 Task: Set up a 30-minute session to discuss remote work productivity tips.
Action: Mouse moved to (92, 125)
Screenshot: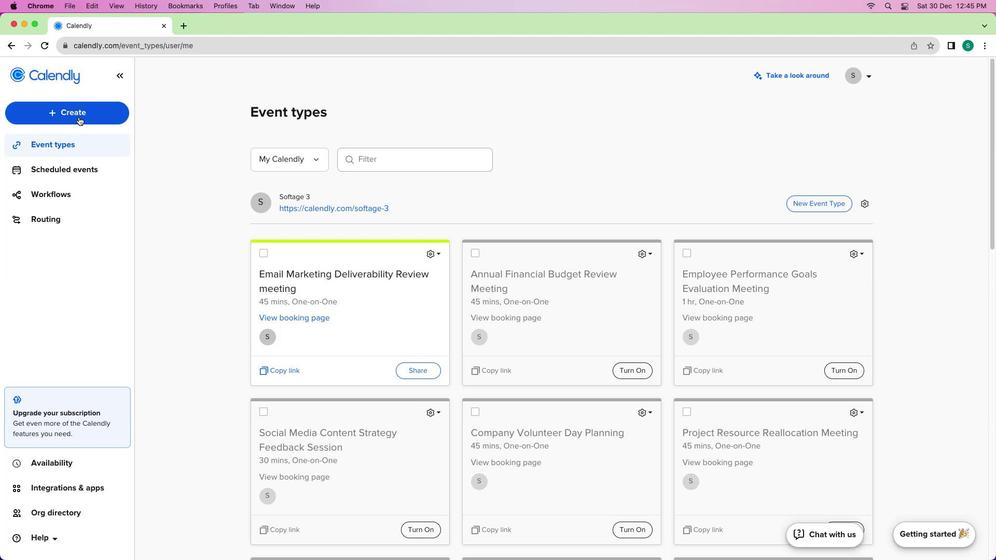 
Action: Mouse pressed left at (92, 125)
Screenshot: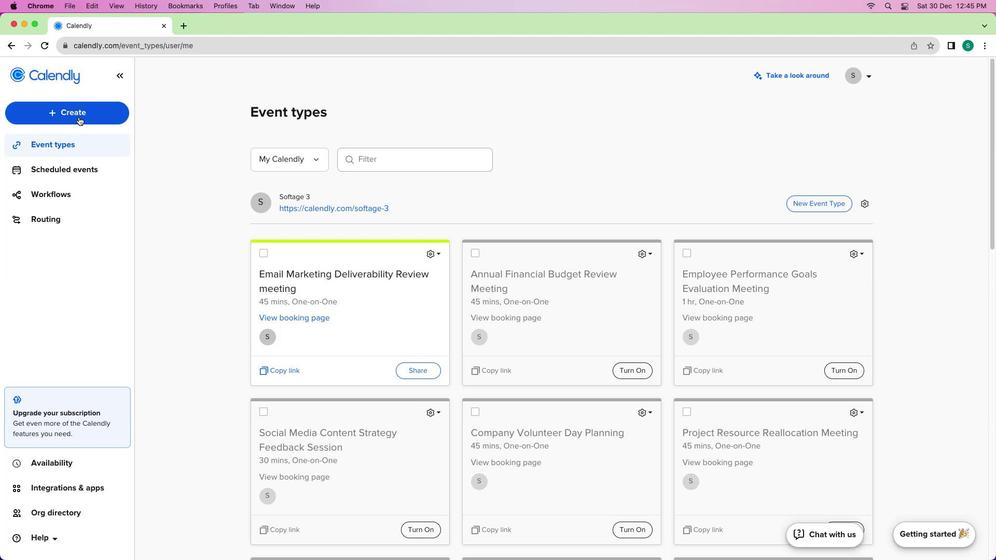 
Action: Mouse moved to (80, 128)
Screenshot: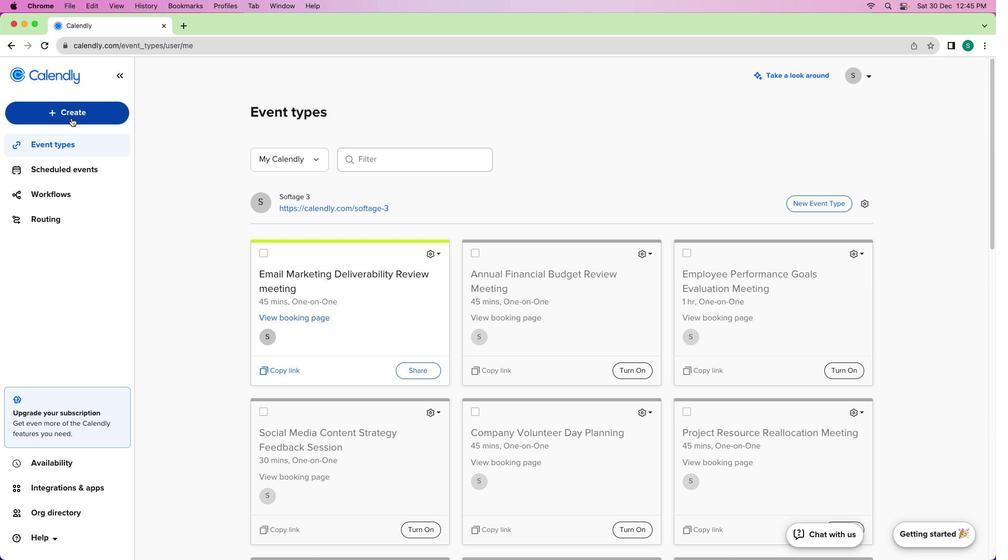 
Action: Mouse pressed left at (80, 128)
Screenshot: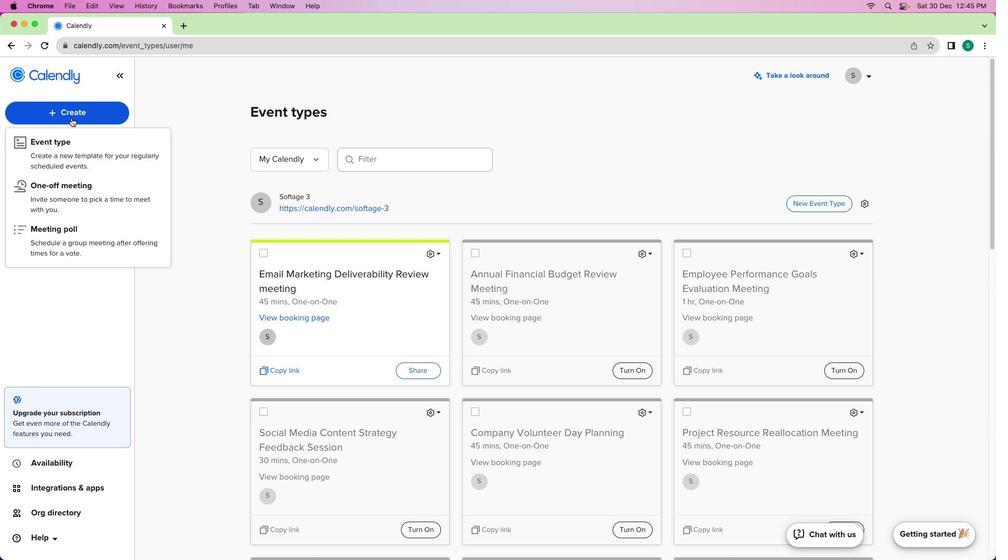 
Action: Mouse moved to (122, 176)
Screenshot: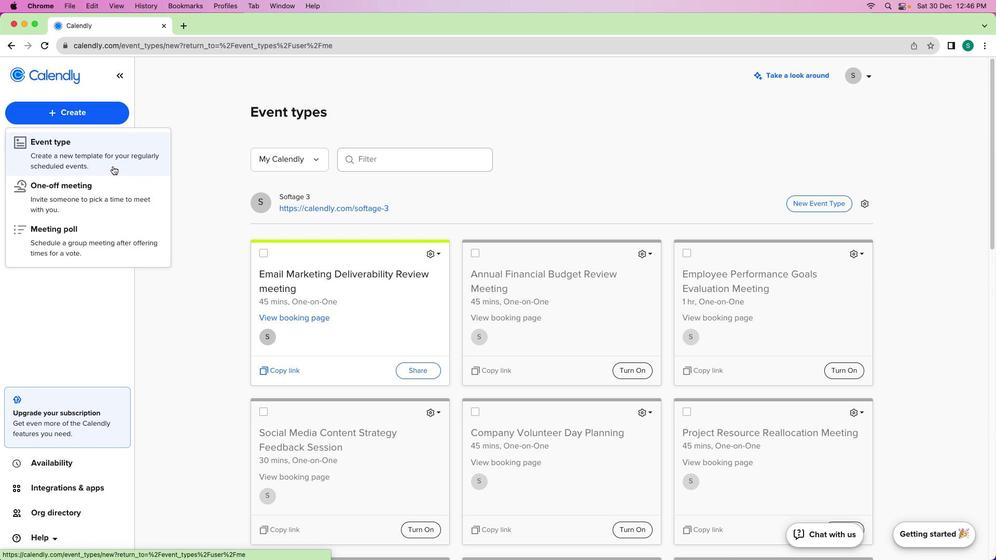 
Action: Mouse pressed left at (122, 176)
Screenshot: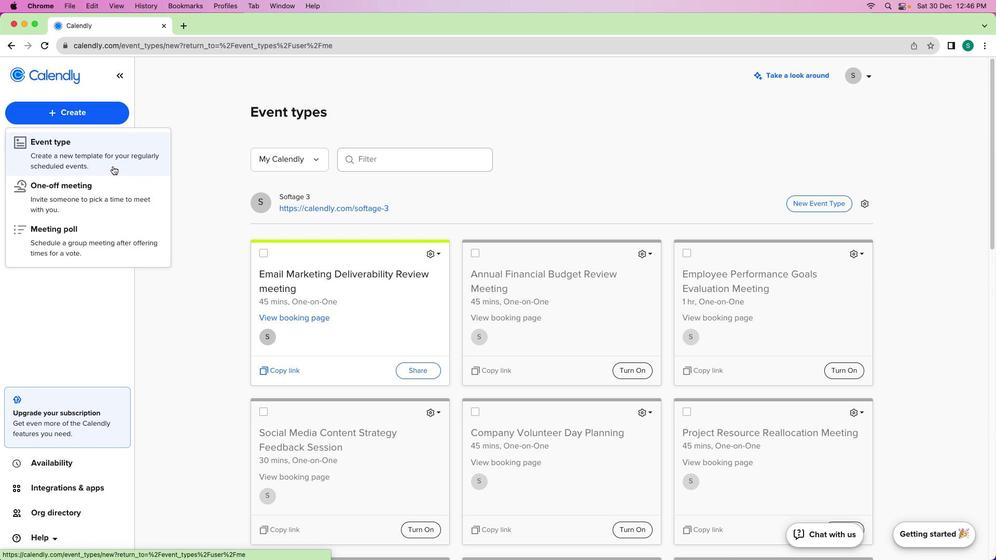 
Action: Mouse moved to (364, 211)
Screenshot: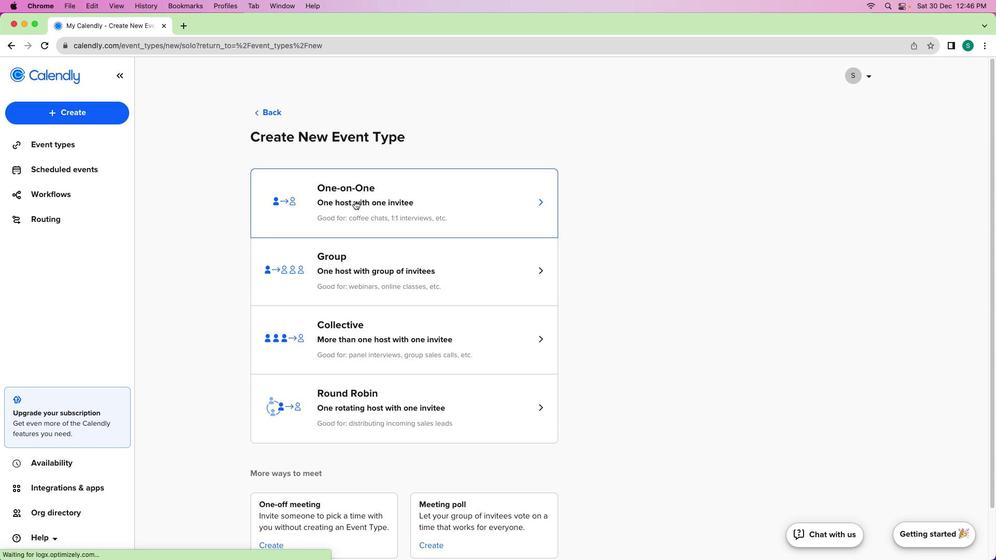 
Action: Mouse pressed left at (364, 211)
Screenshot: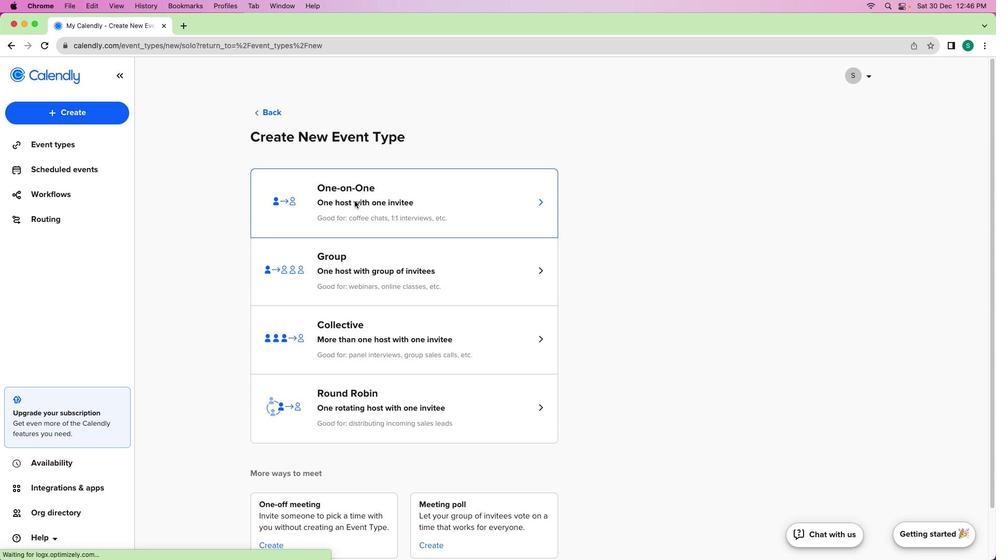 
Action: Mouse moved to (128, 172)
Screenshot: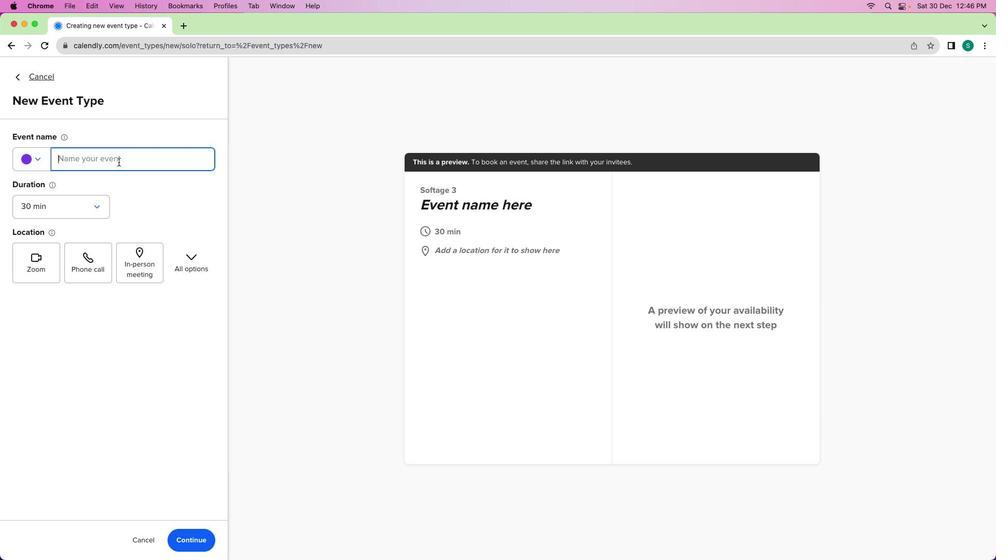 
Action: Mouse pressed left at (128, 172)
Screenshot: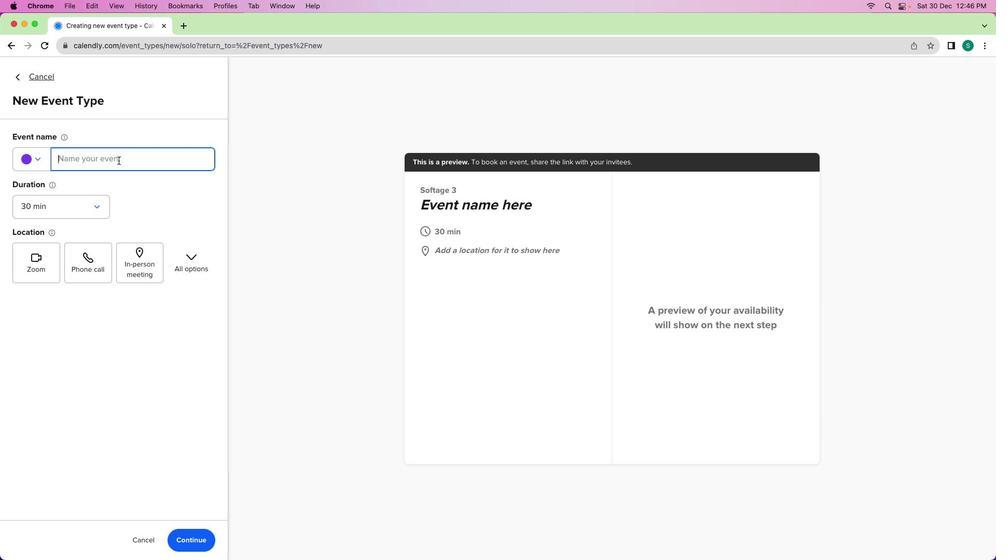 
Action: Mouse moved to (128, 170)
Screenshot: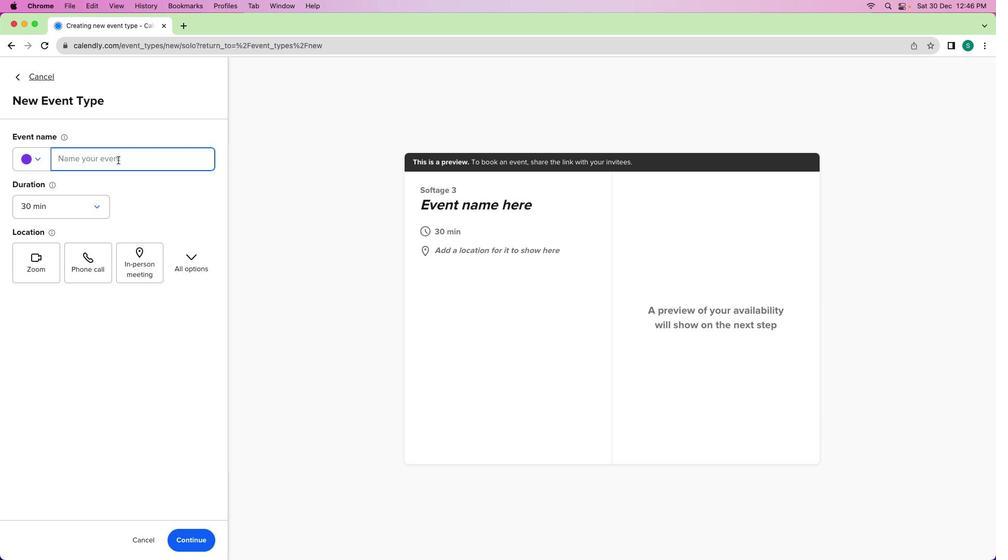 
Action: Key pressed Key.shift'R''e''m''o''t''e'Key.spaceKey.shift'W''o''r''k'Key.spaceKey.shift'P''r''o''d''u''c''t''i''v''i''t''y'Key.spaceKey.shift'T''i''p''s'Key.spaceKey.shift'D''i''s''c''u''s''s''i''o''n'Key.spaceKey.shift'S''e''s''s''i''o''n'
Screenshot: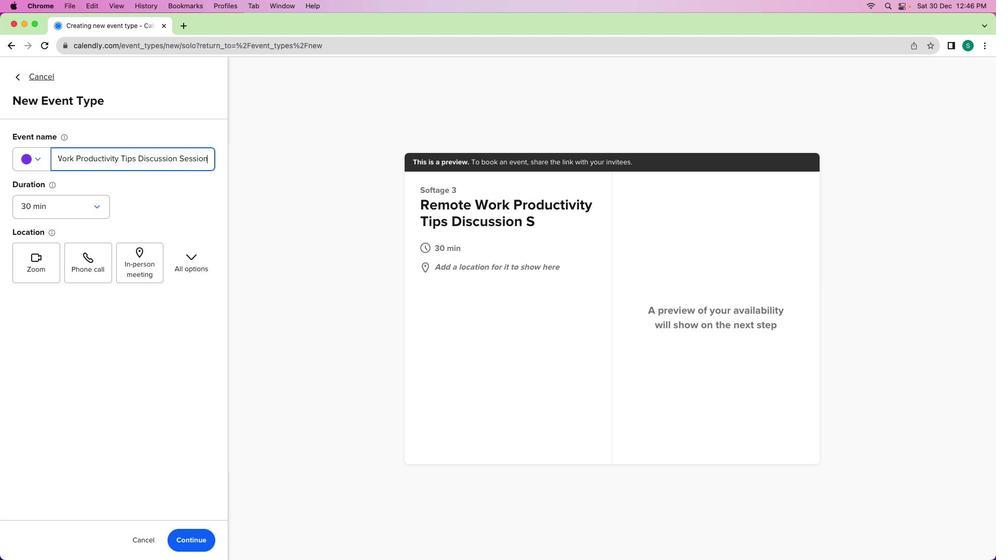 
Action: Mouse moved to (36, 170)
Screenshot: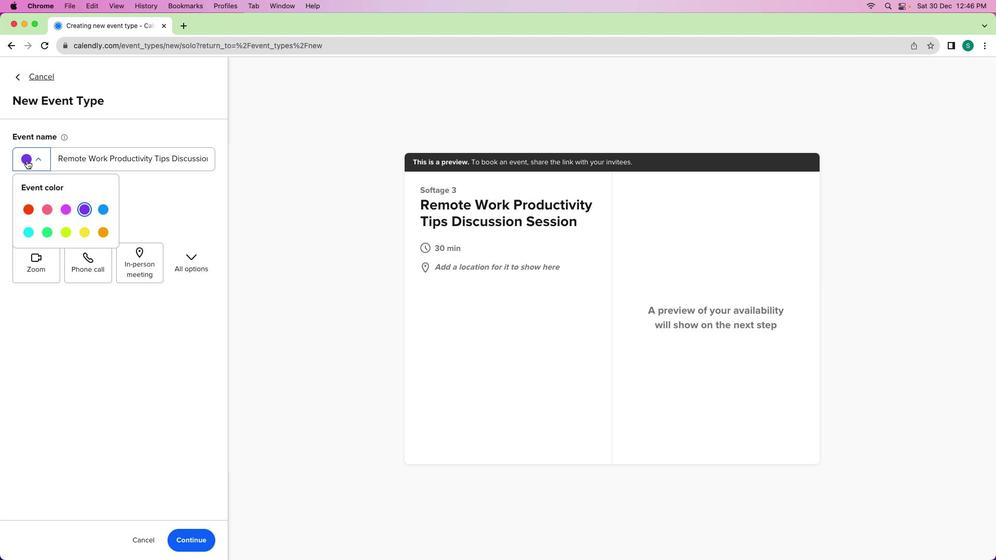 
Action: Mouse pressed left at (36, 170)
Screenshot: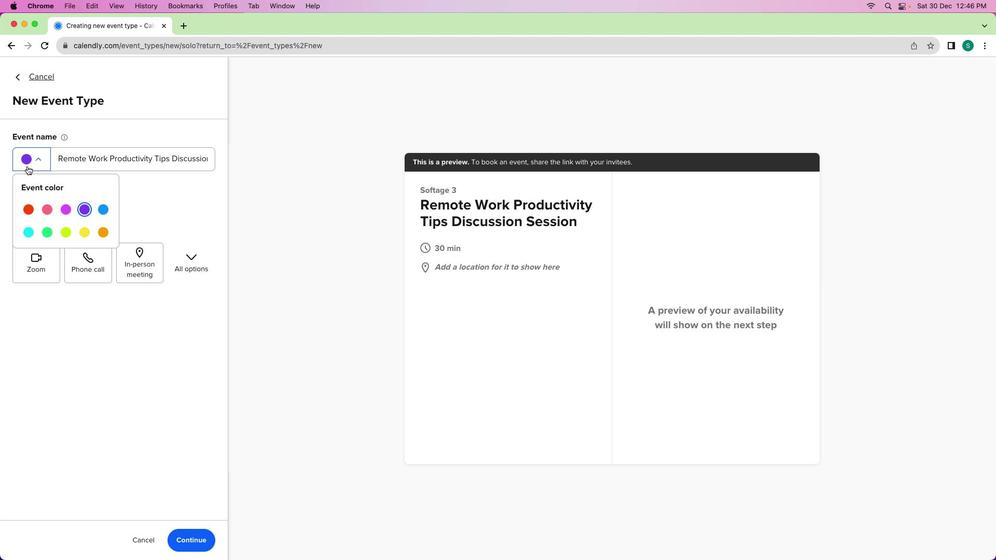 
Action: Mouse moved to (53, 219)
Screenshot: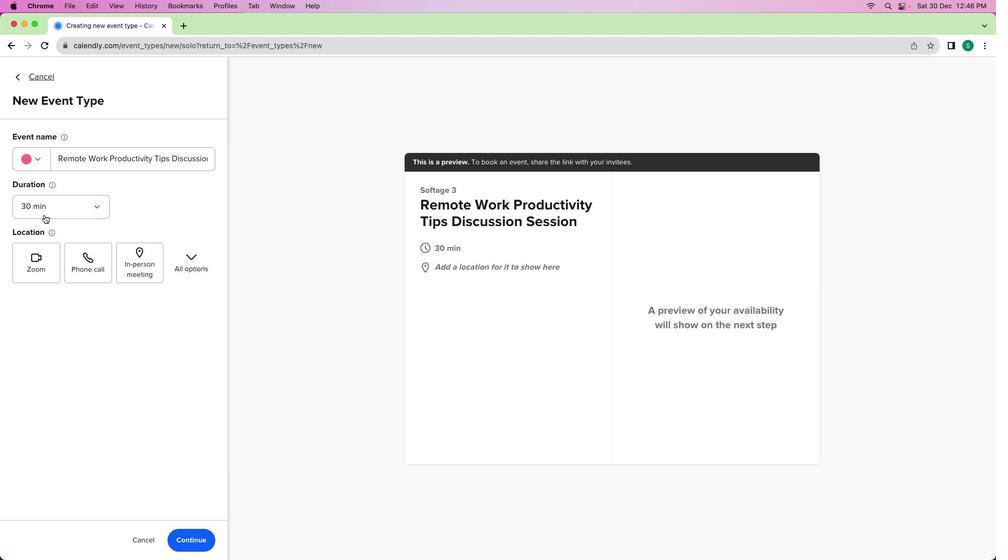 
Action: Mouse pressed left at (53, 219)
Screenshot: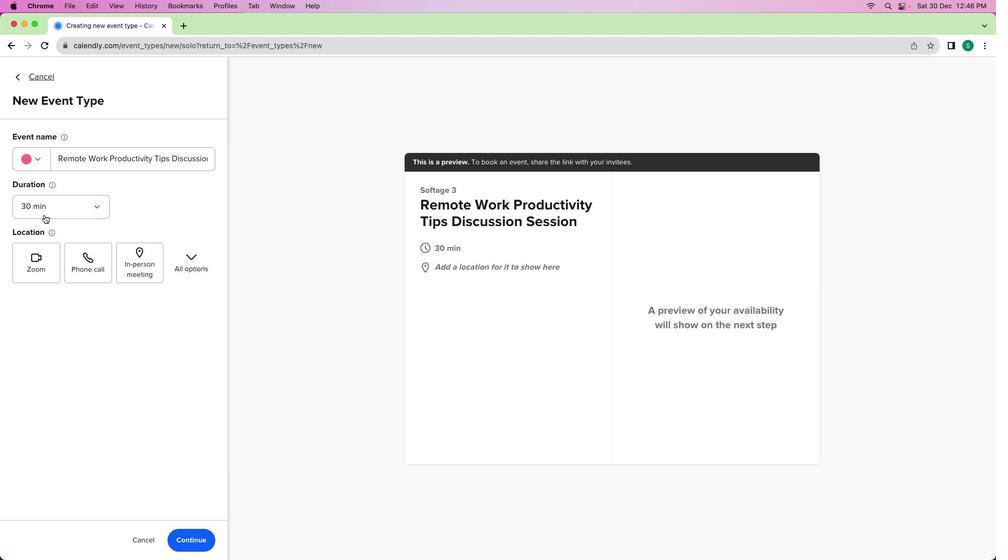 
Action: Mouse moved to (53, 272)
Screenshot: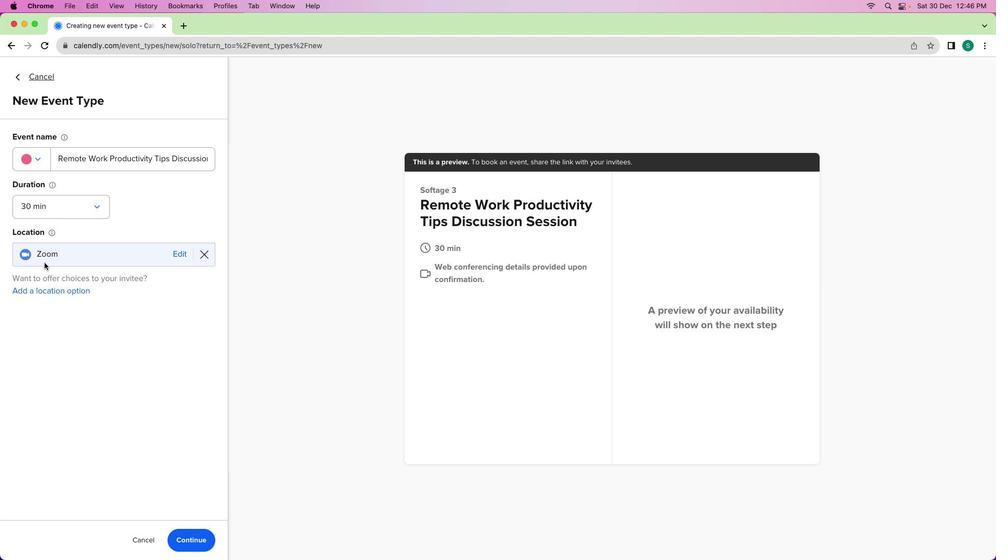 
Action: Mouse pressed left at (53, 272)
Screenshot: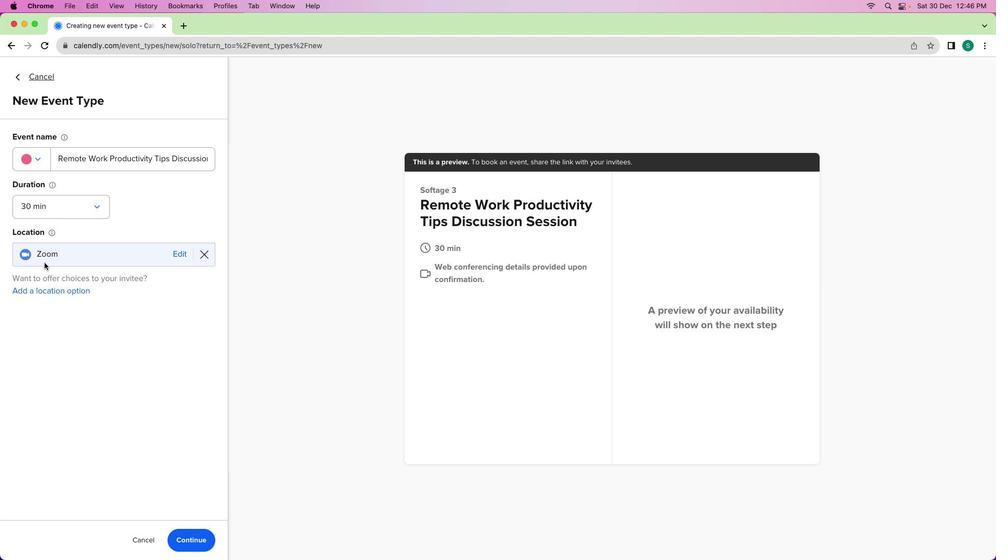 
Action: Mouse moved to (198, 556)
Screenshot: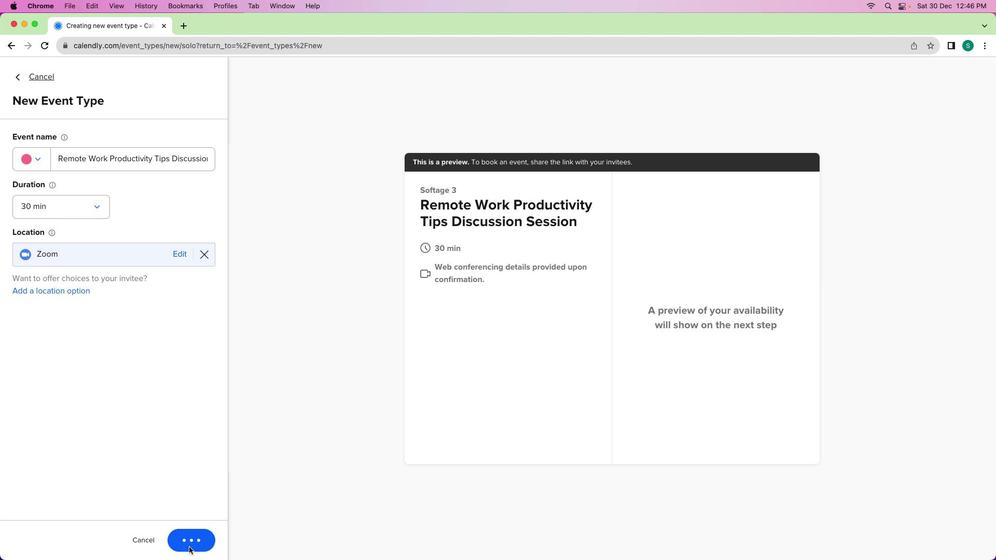 
Action: Mouse pressed left at (198, 556)
Screenshot: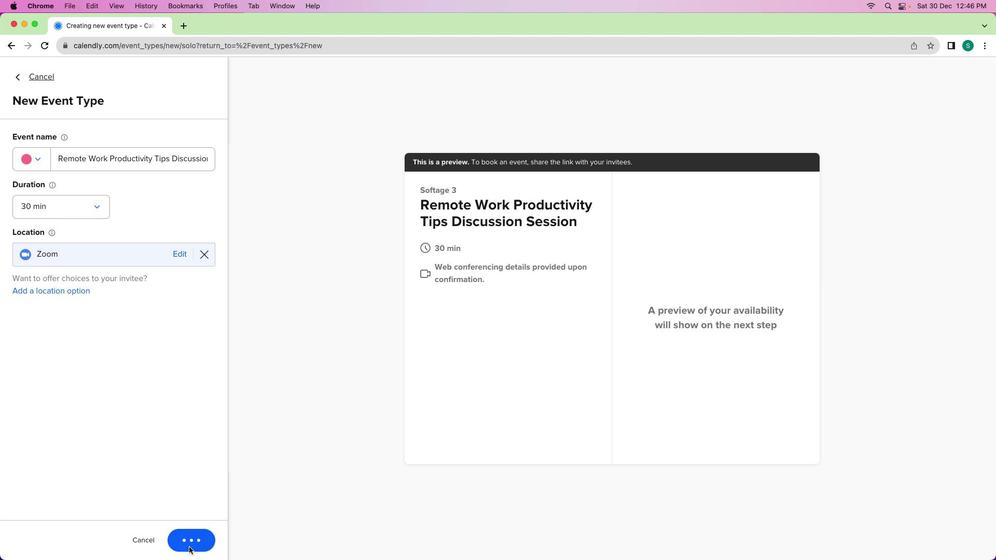 
Action: Mouse moved to (175, 186)
Screenshot: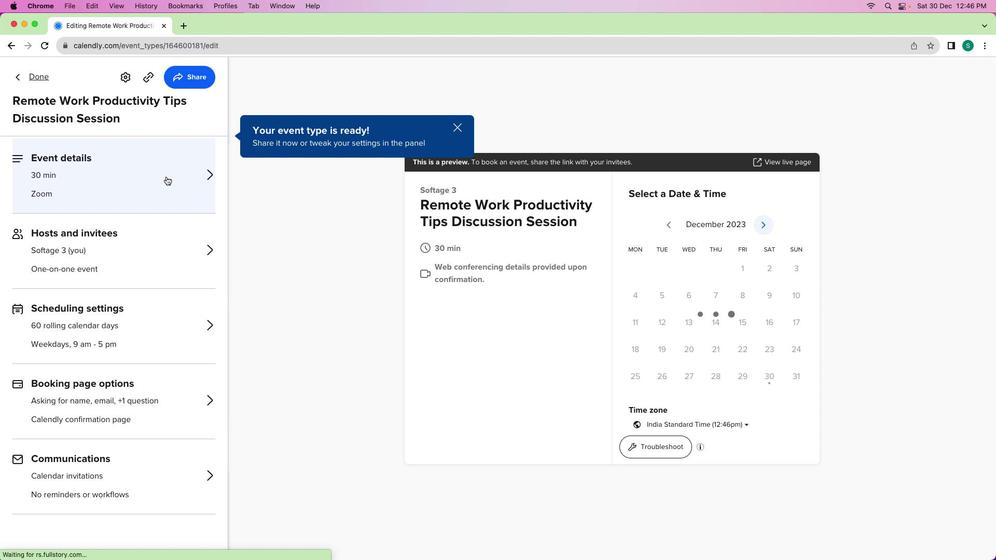 
Action: Mouse pressed left at (175, 186)
Screenshot: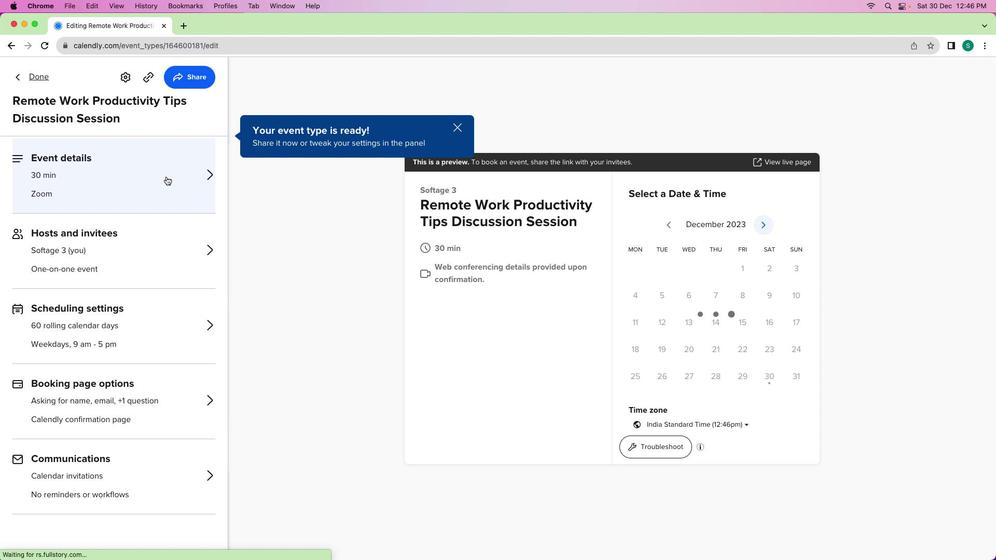 
Action: Mouse moved to (132, 367)
Screenshot: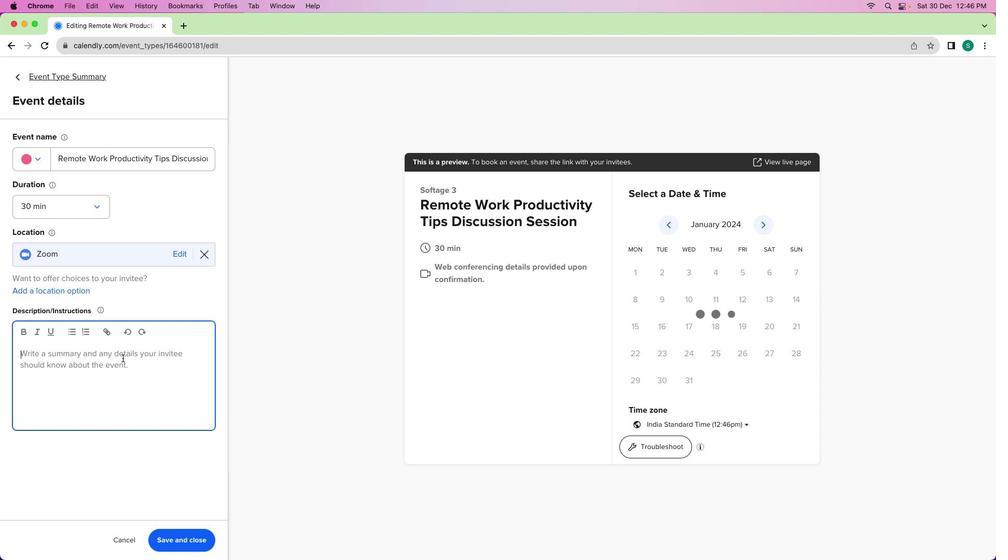 
Action: Mouse pressed left at (132, 367)
Screenshot: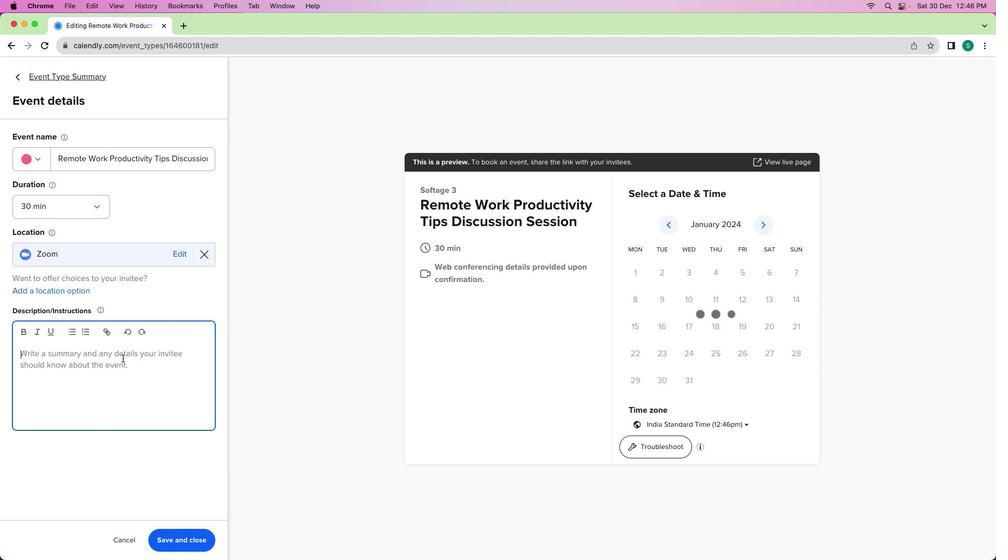 
Action: Mouse moved to (132, 367)
Screenshot: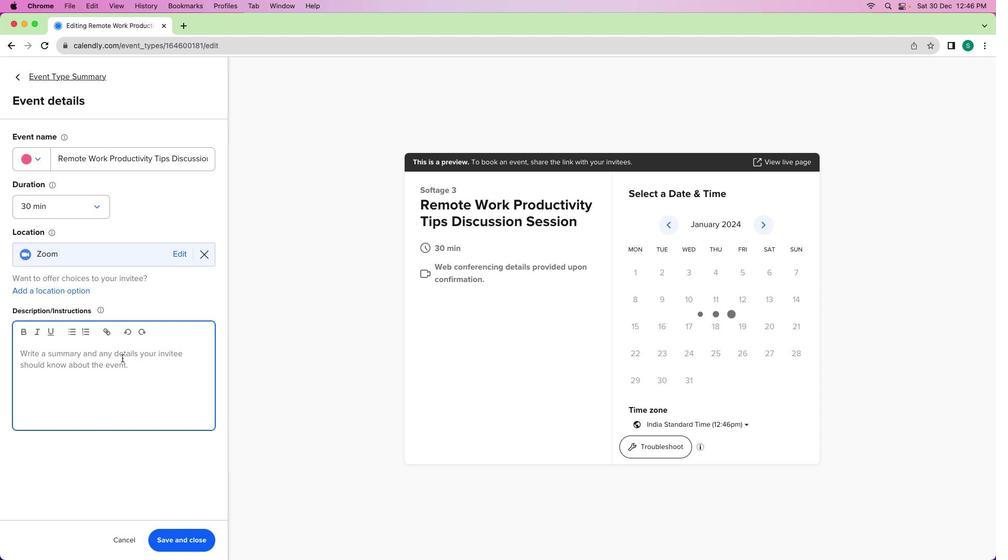 
Action: Key pressed Key.shift'A'Key.space'f''o''c''u''s''e''d'Key.space'3''0''-''m''i''n''u''t''e'Key.space's''e''s''s''i''o''n'Key.space'w''h''e''r''e'Key.space'w''e'"'"'l''l'Key.space'd''i''s''c''u''s''s'Key.space'e''f''f''e''c''t''i''v''e'Key.space'r''e''m''o''t''e'Key.space'w''o''r''k'Key.space'p''r''o''d''u''c''t''i''v''i''t''y'Key.space't''i''p''s''.'Key.spaceKey.spaceKey.shift'W''e'Key.space'w''i''l''l'Key.space'e''p''l''o''r''e'Key.space's''r'Key.backspaceKey.backspaceKey.backspaceKey.leftKey.leftKey.leftKey.leftKey.left'x'Key.downKey.space's''t''r''a''t''e''g''i''e''s'Key.space't''o'Key.space'e''n''h''a''n''c''e'Key.space'f'Key.backspace'e''f''f''i''c''i''e''n''c''y'','Key.space'm''a''i''n''t''a''i''n'Key.space'w''o''r''k''-''l''i''f''e'Key.space'b''a''l''a''n''c''e'','Key.space'a''n''d'Key.space'a''d''d''r''e''s''s'Key.space'c''o''m''m''o''n'Key.space'c''h''a''l''l''e''n''g''e''s'Key.space'a''s''s''o''c''i''a''t''e''d'Key.space'w''i''t''h'Key.space'r''e''m''o''t''e'Key.space'w''o''r''k''.'
Screenshot: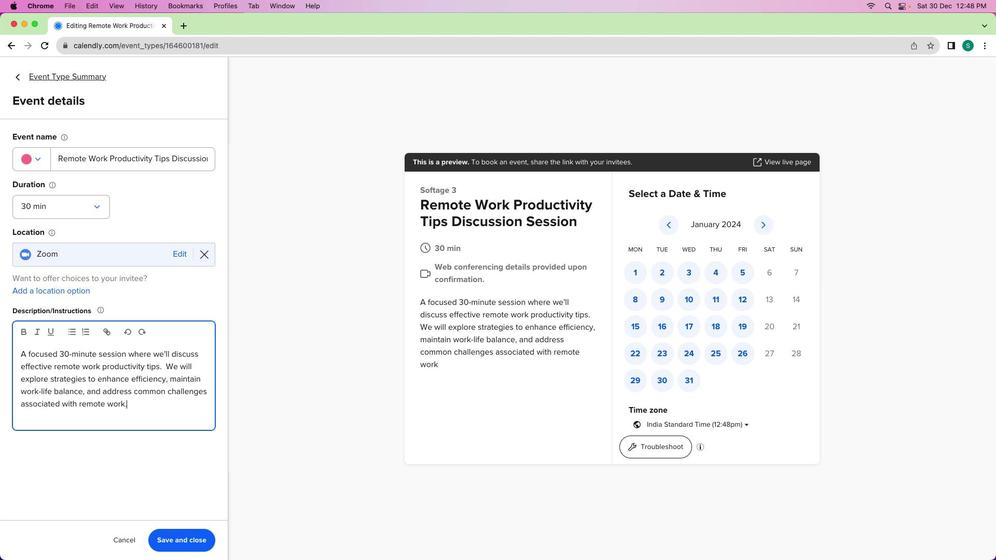 
Action: Mouse moved to (201, 548)
Screenshot: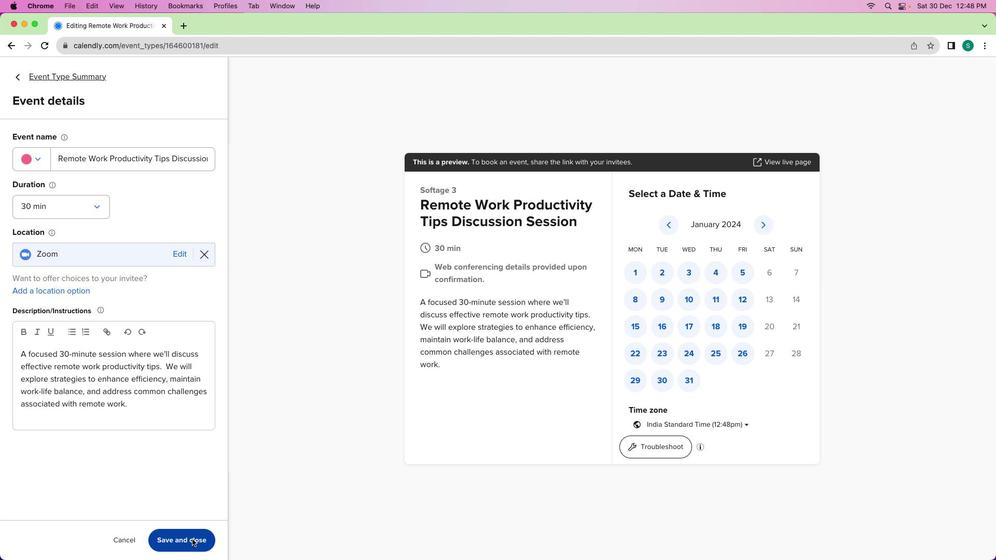 
Action: Mouse pressed left at (201, 548)
Screenshot: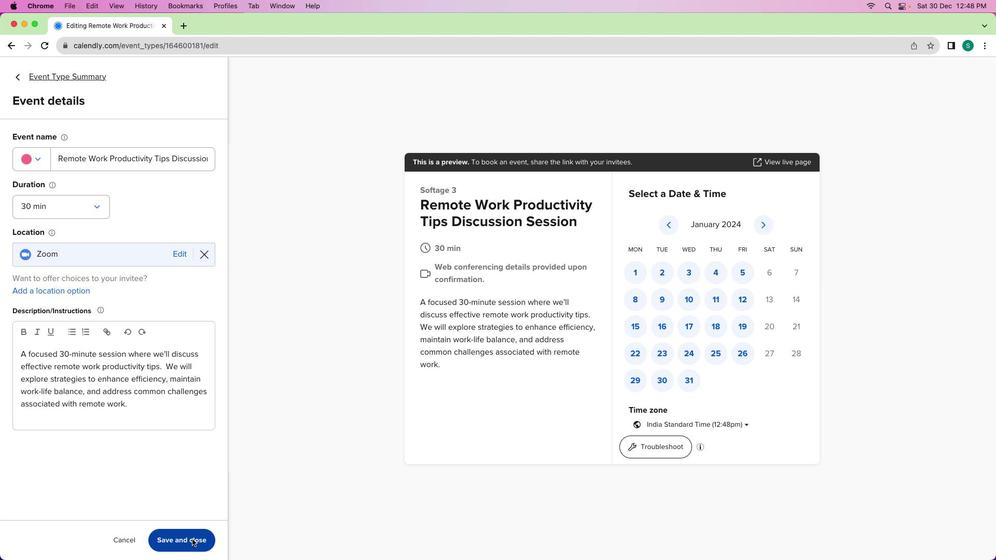 
Action: Mouse moved to (60, 88)
Screenshot: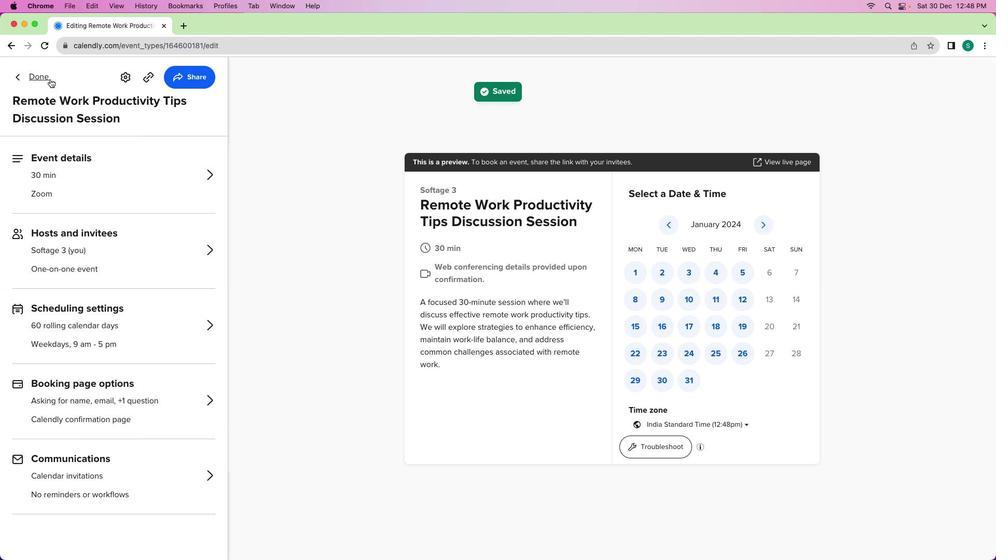 
Action: Mouse pressed left at (60, 88)
Screenshot: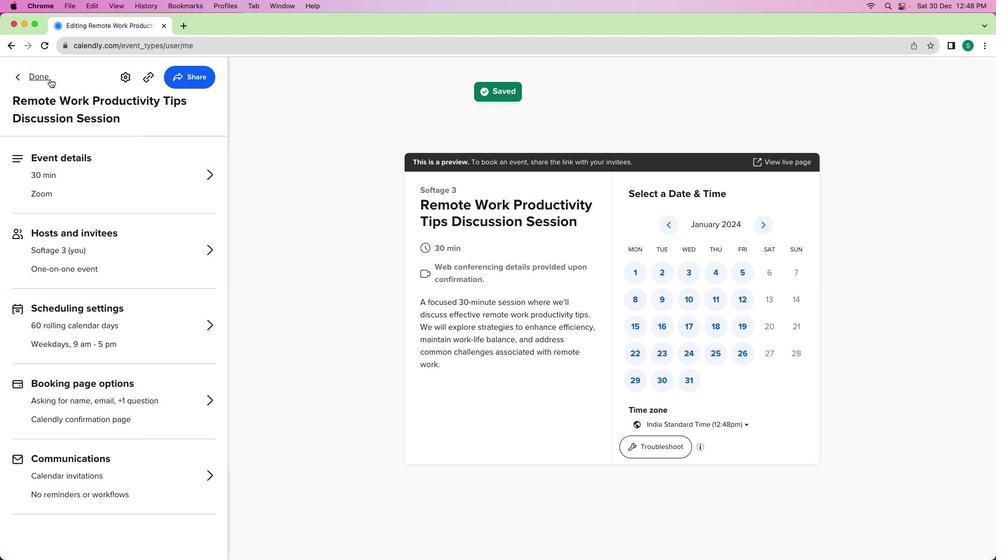 
Action: Mouse moved to (374, 322)
Screenshot: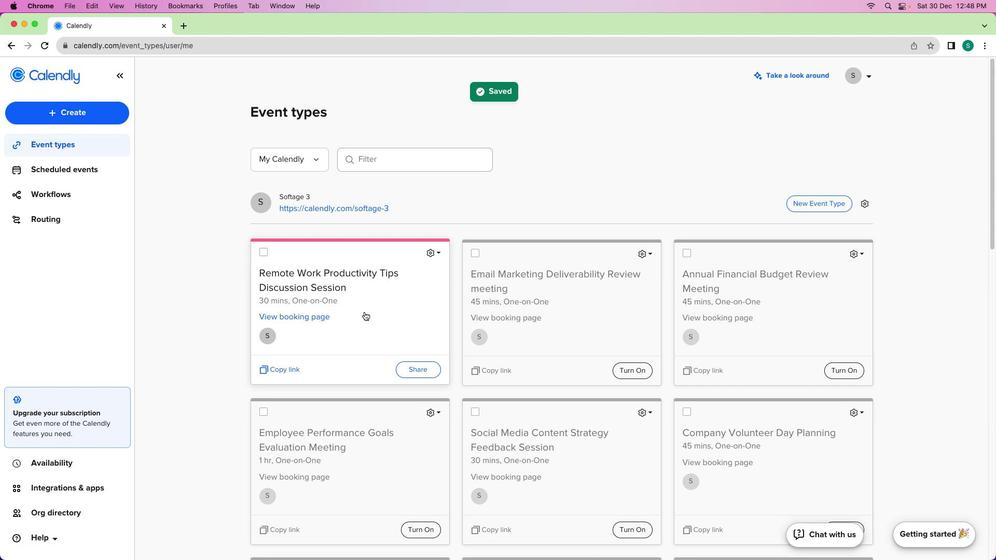 
